 Task: Set the task working hours to 7 hours per day and 40 hours per week in Outlook.
Action: Mouse moved to (55, 27)
Screenshot: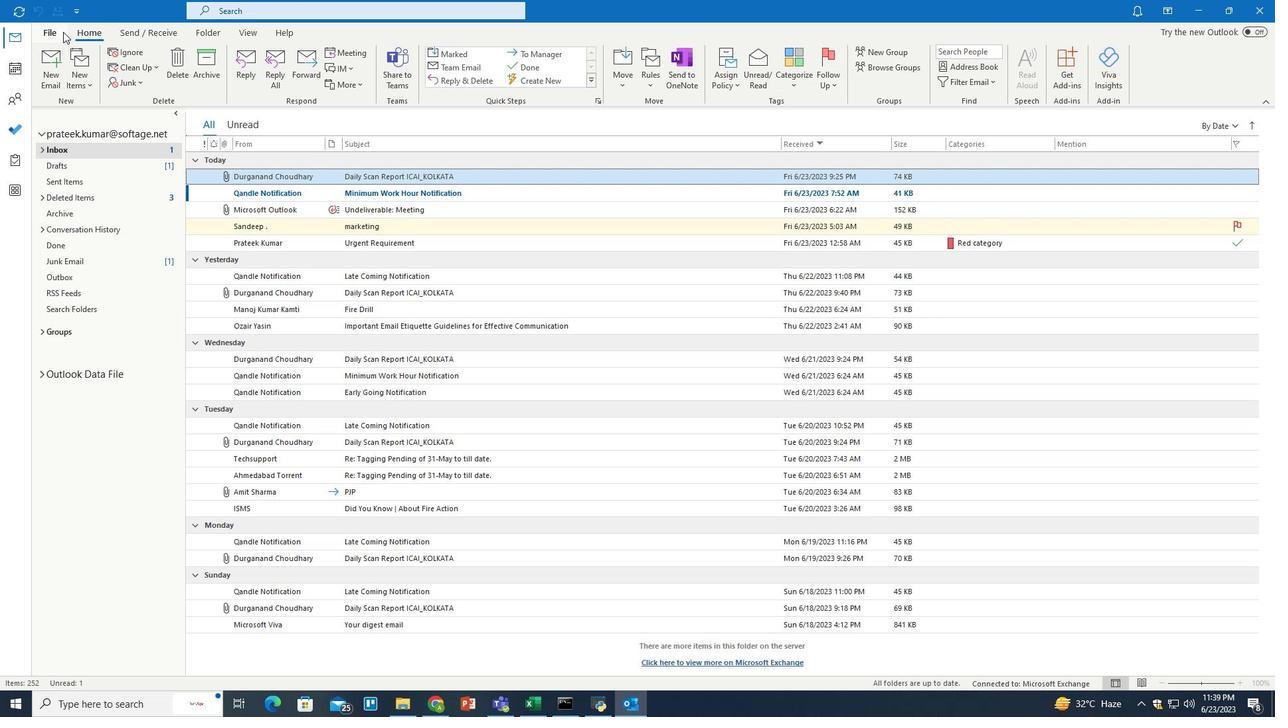 
Action: Mouse pressed left at (55, 27)
Screenshot: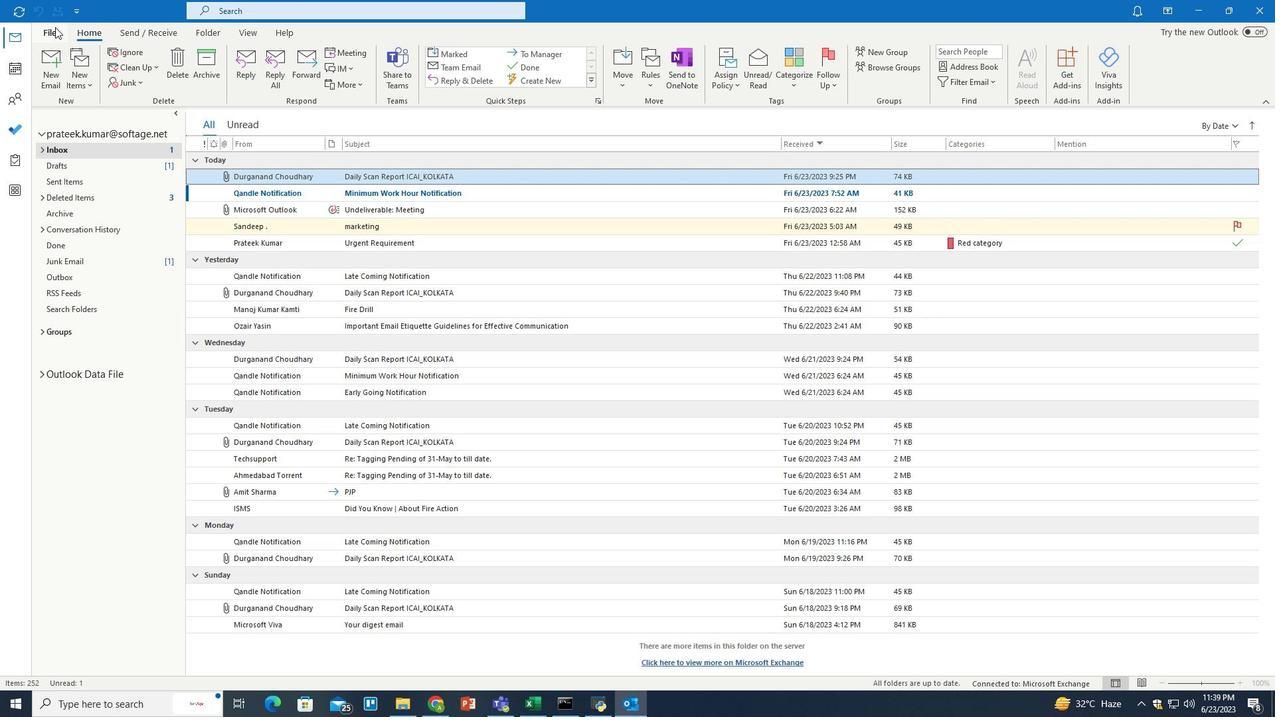 
Action: Mouse moved to (45, 640)
Screenshot: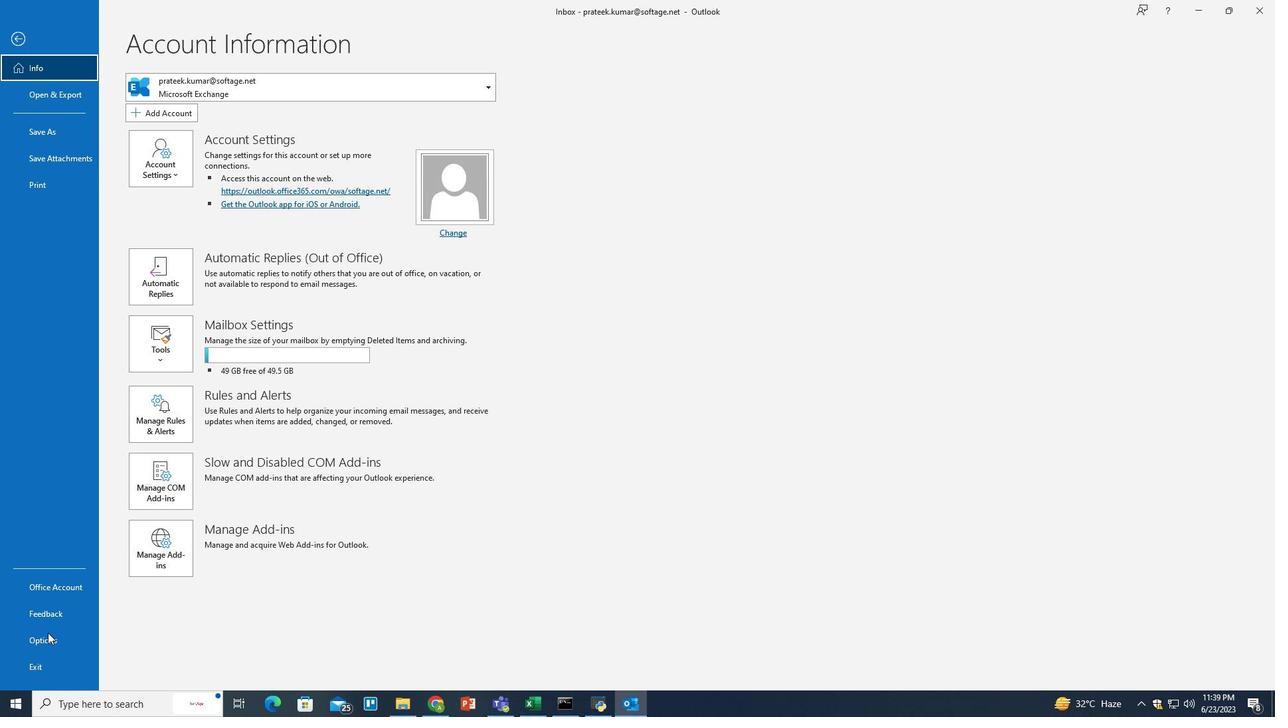 
Action: Mouse pressed left at (45, 640)
Screenshot: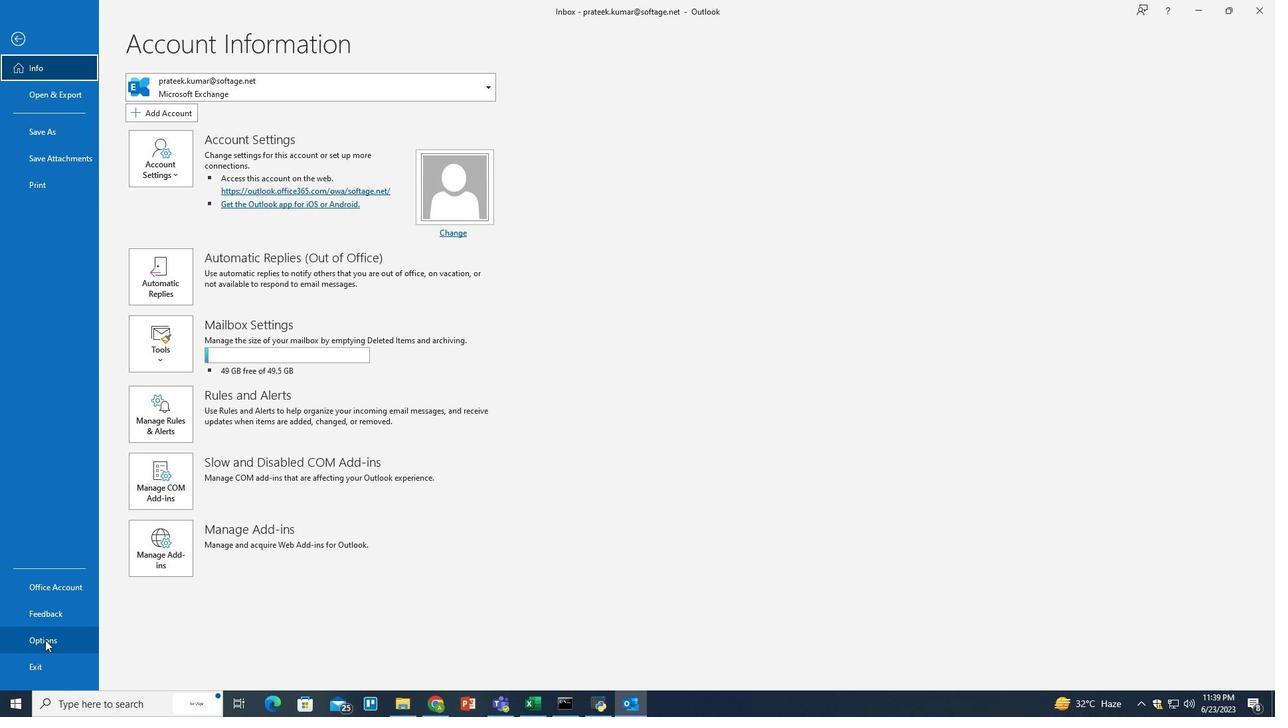 
Action: Mouse moved to (383, 239)
Screenshot: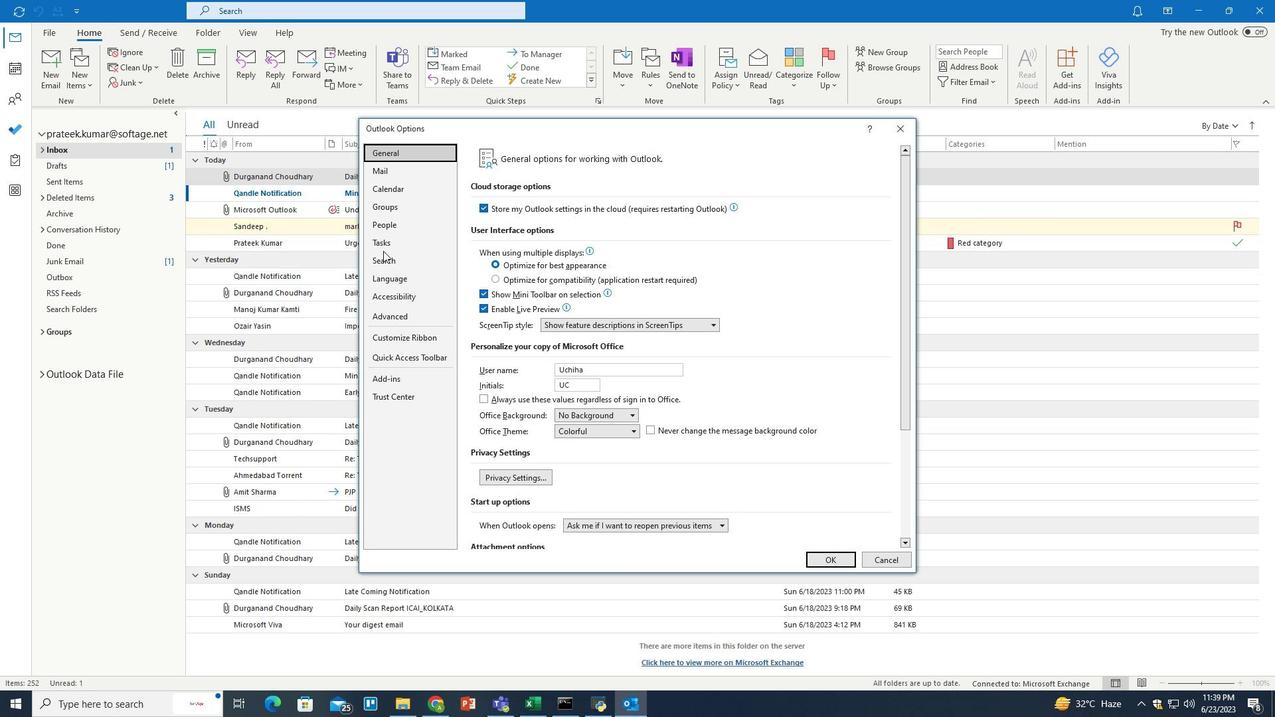 
Action: Mouse pressed left at (383, 239)
Screenshot: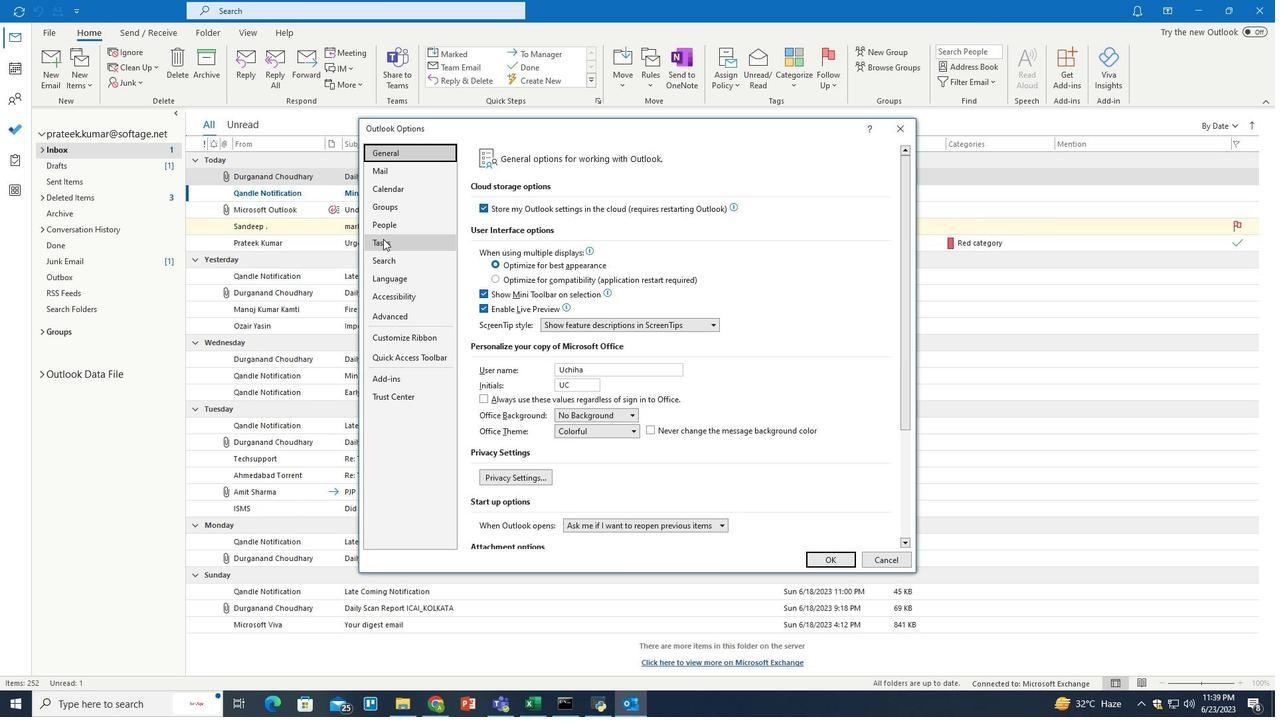 
Action: Mouse moved to (654, 384)
Screenshot: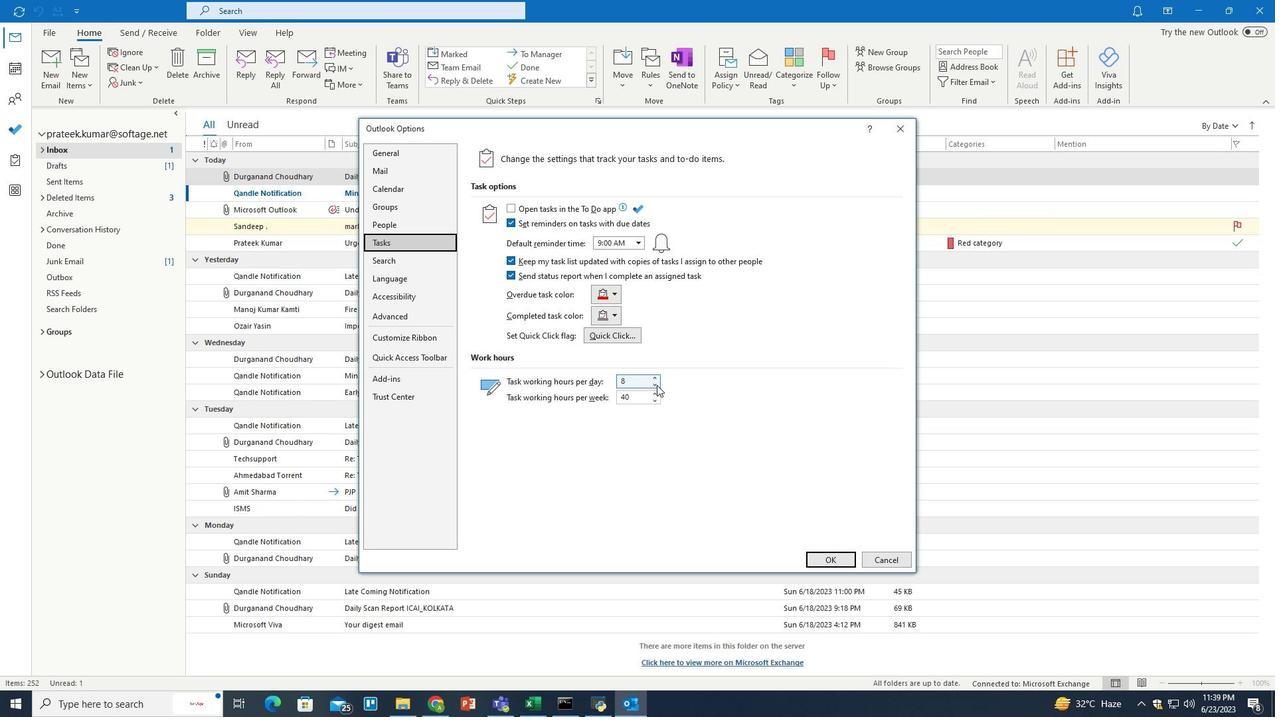 
Action: Mouse pressed left at (654, 384)
Screenshot: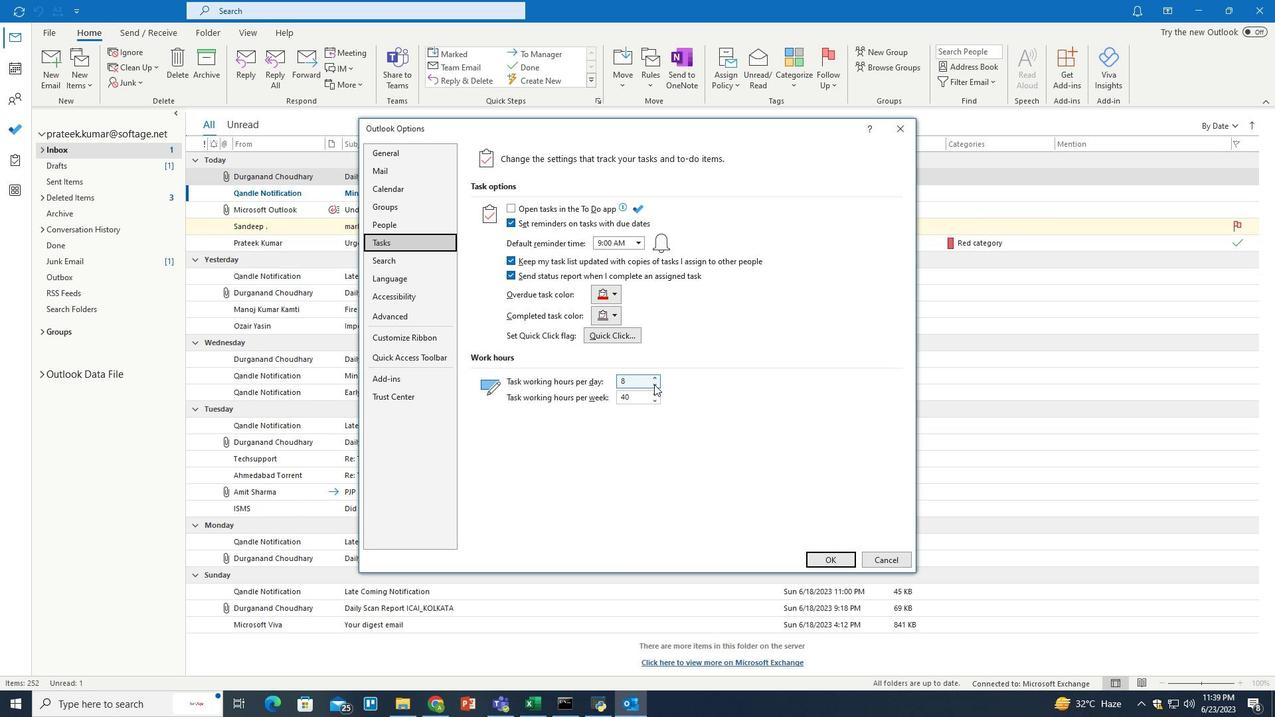 
Action: Mouse pressed left at (654, 384)
Screenshot: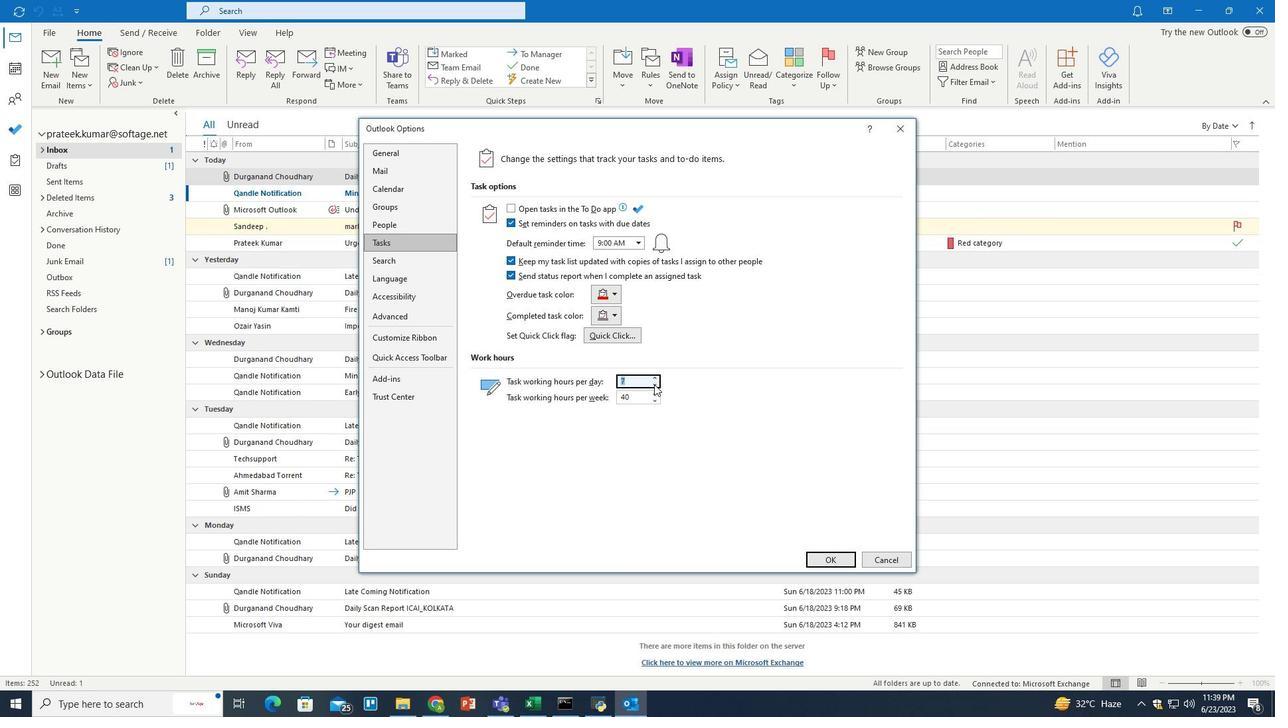 
Action: Mouse moved to (823, 561)
Screenshot: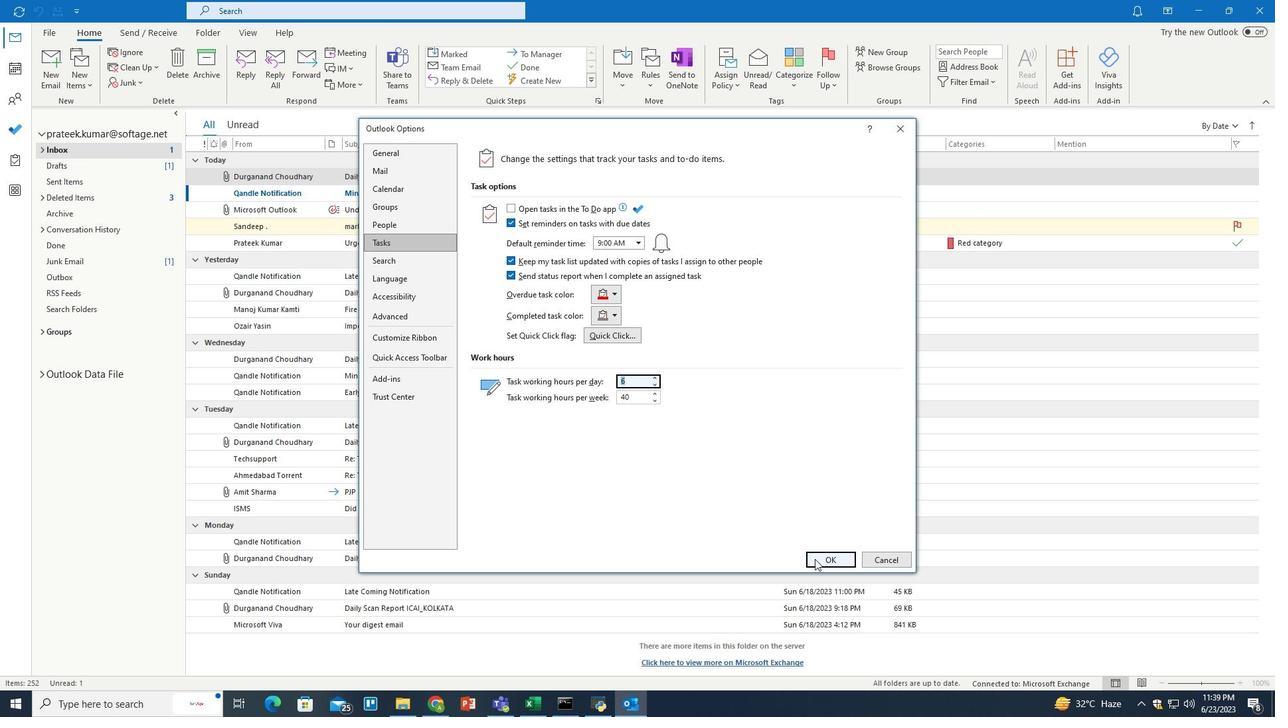 
Action: Mouse pressed left at (823, 561)
Screenshot: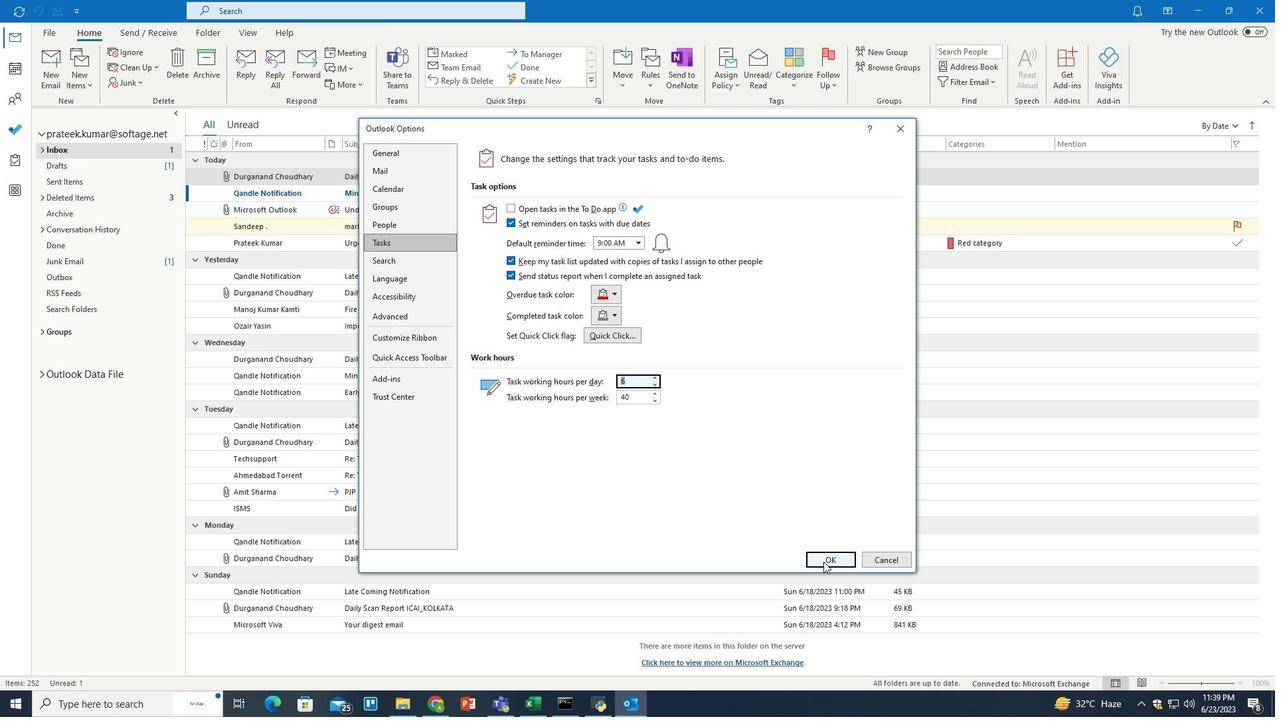
Action: Mouse moved to (824, 561)
Screenshot: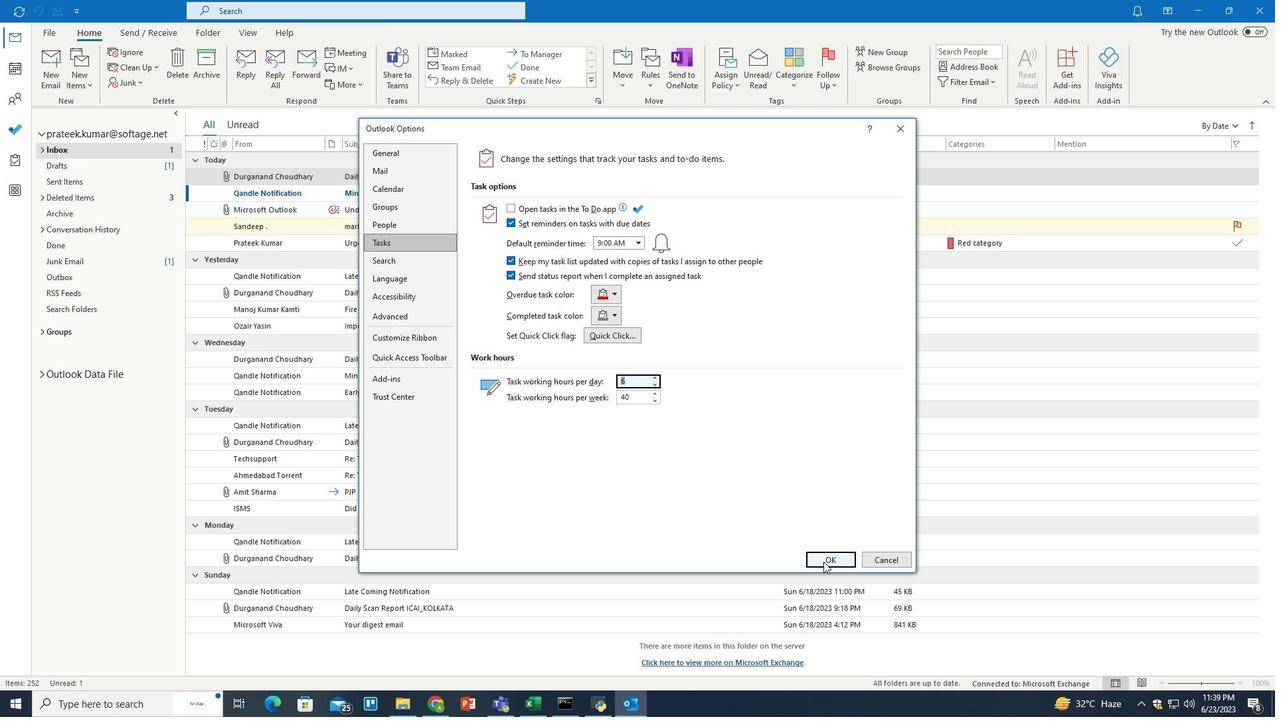 
